 Task: Look for products in the category "Lager" from Michelob only.
Action: Mouse moved to (751, 303)
Screenshot: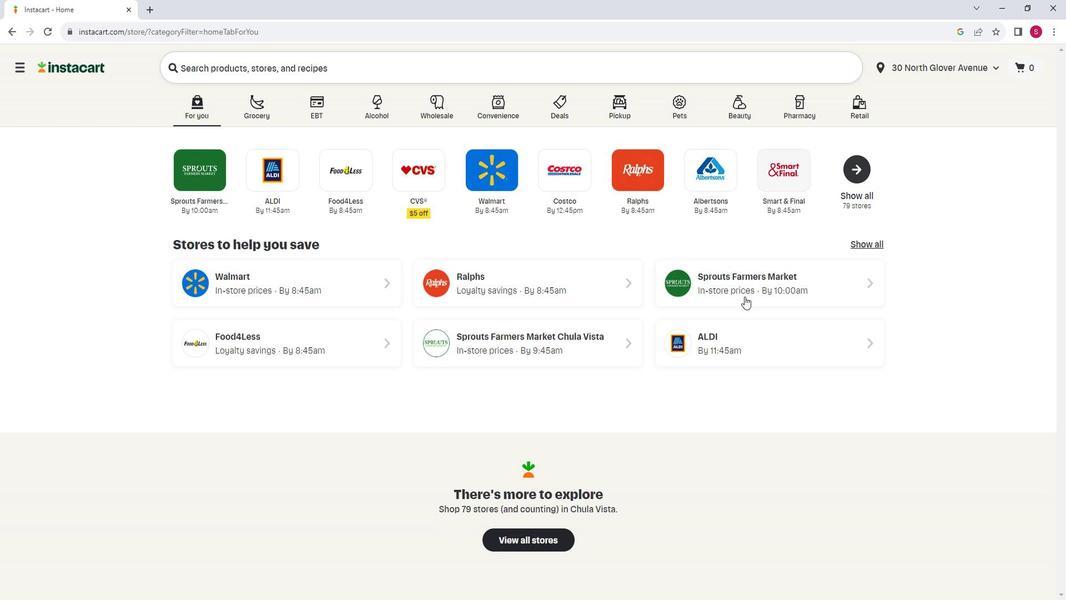
Action: Mouse pressed left at (751, 303)
Screenshot: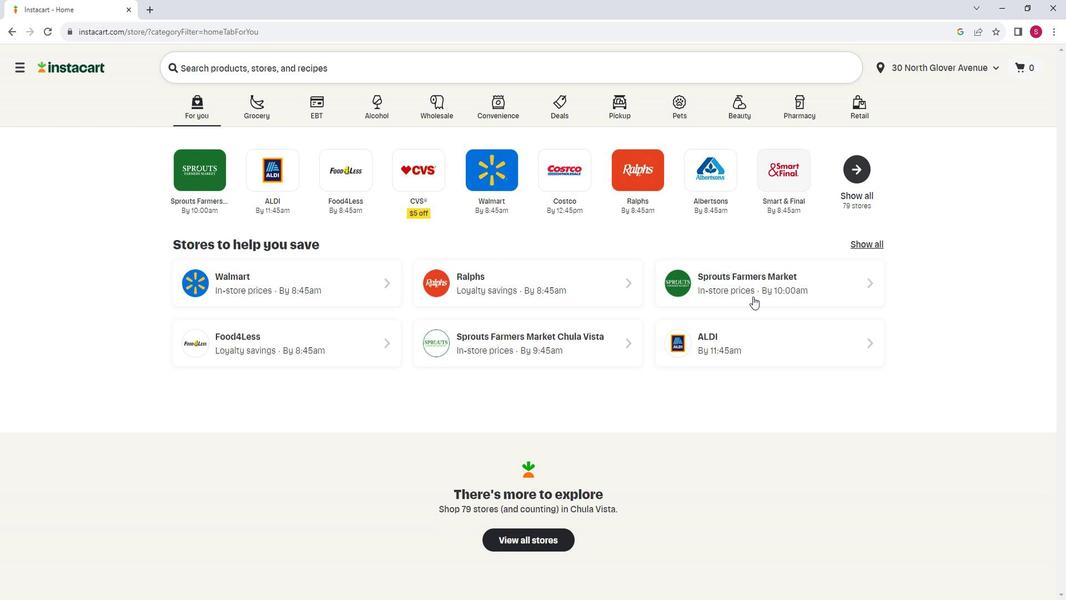 
Action: Mouse moved to (86, 432)
Screenshot: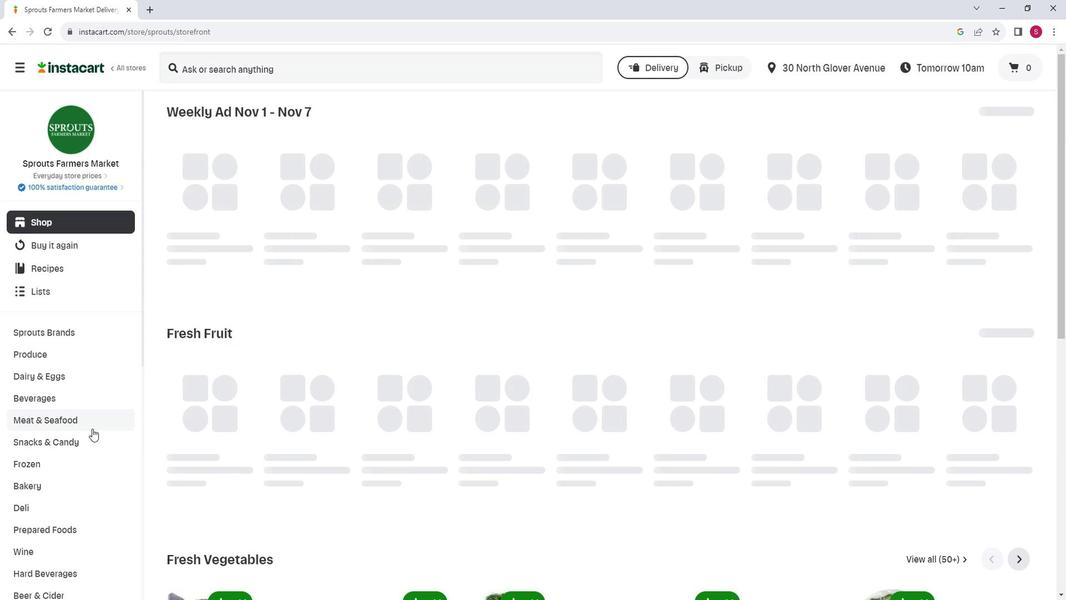 
Action: Mouse scrolled (86, 432) with delta (0, 0)
Screenshot: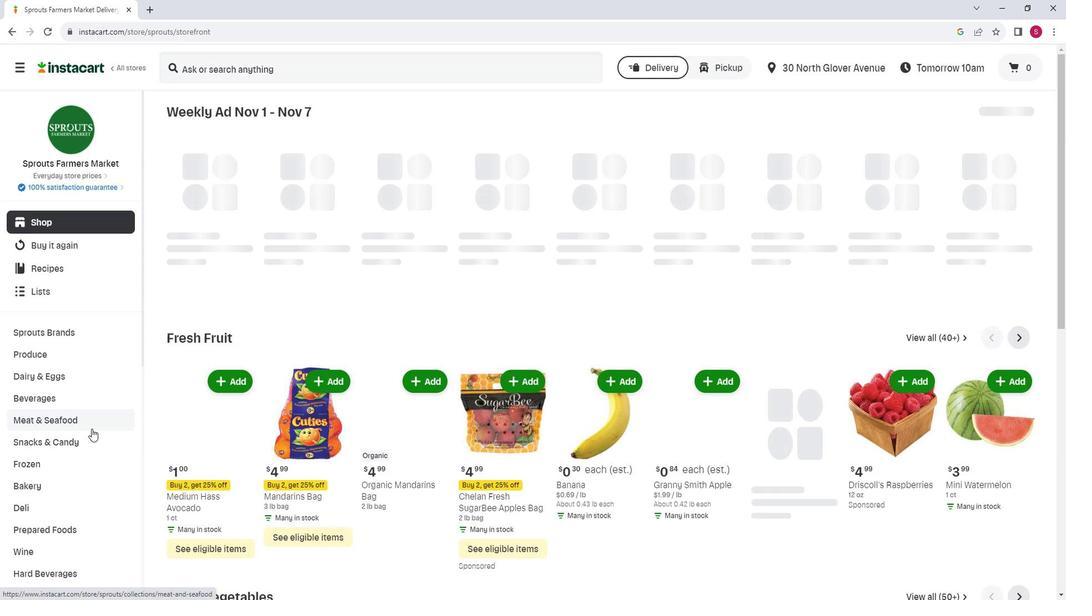 
Action: Mouse scrolled (86, 432) with delta (0, 0)
Screenshot: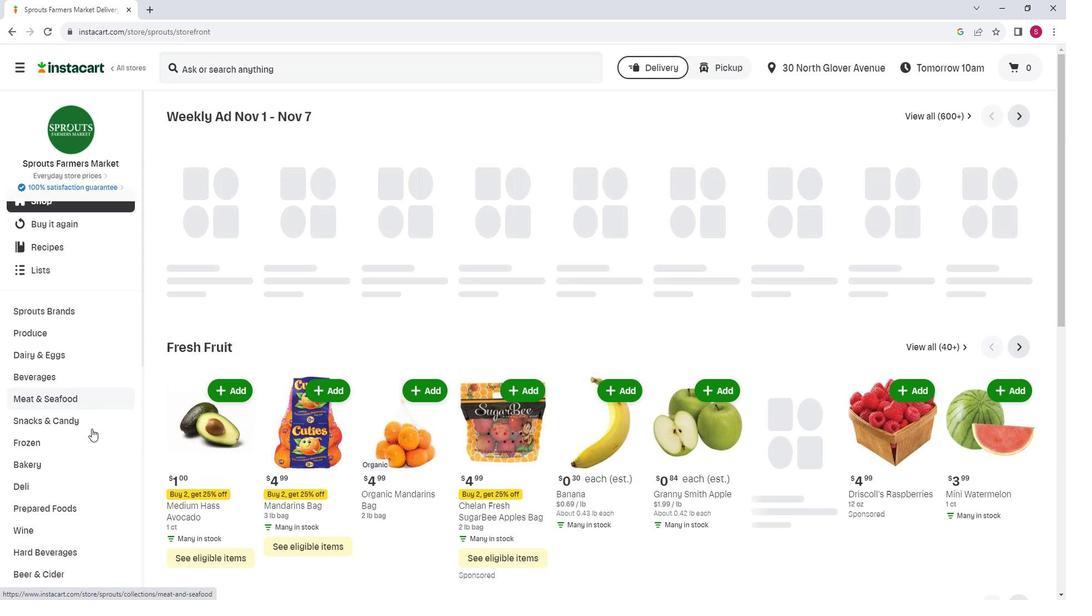 
Action: Mouse moved to (62, 537)
Screenshot: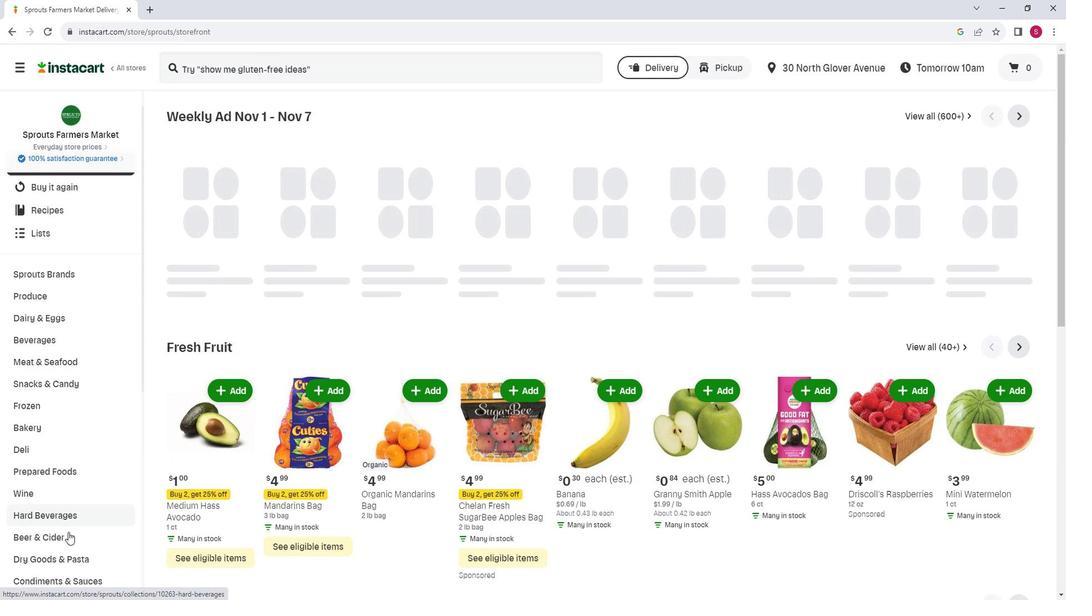 
Action: Mouse pressed left at (62, 537)
Screenshot: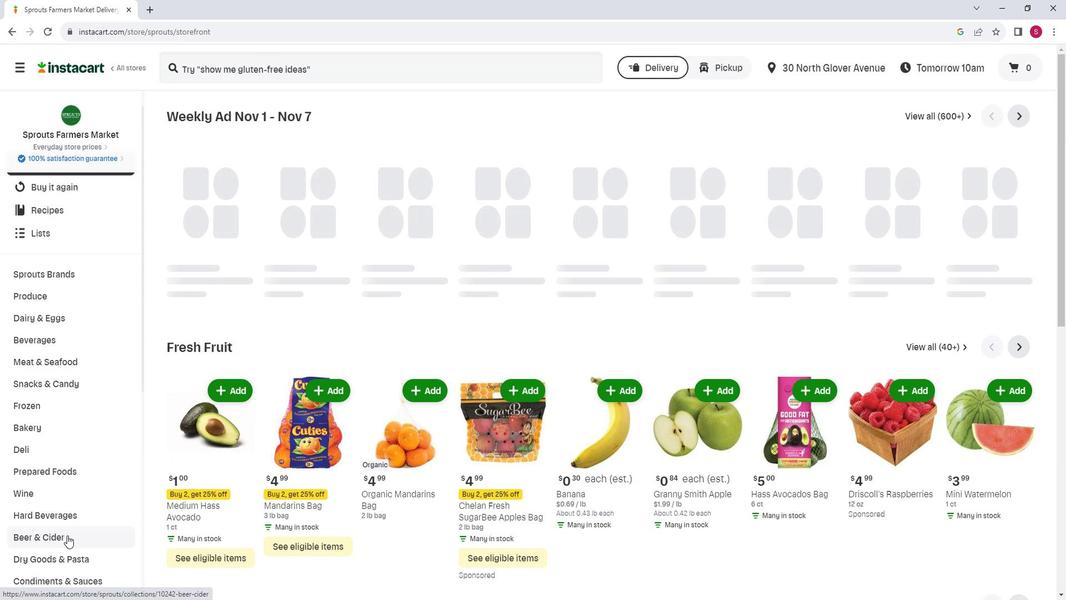 
Action: Mouse moved to (336, 286)
Screenshot: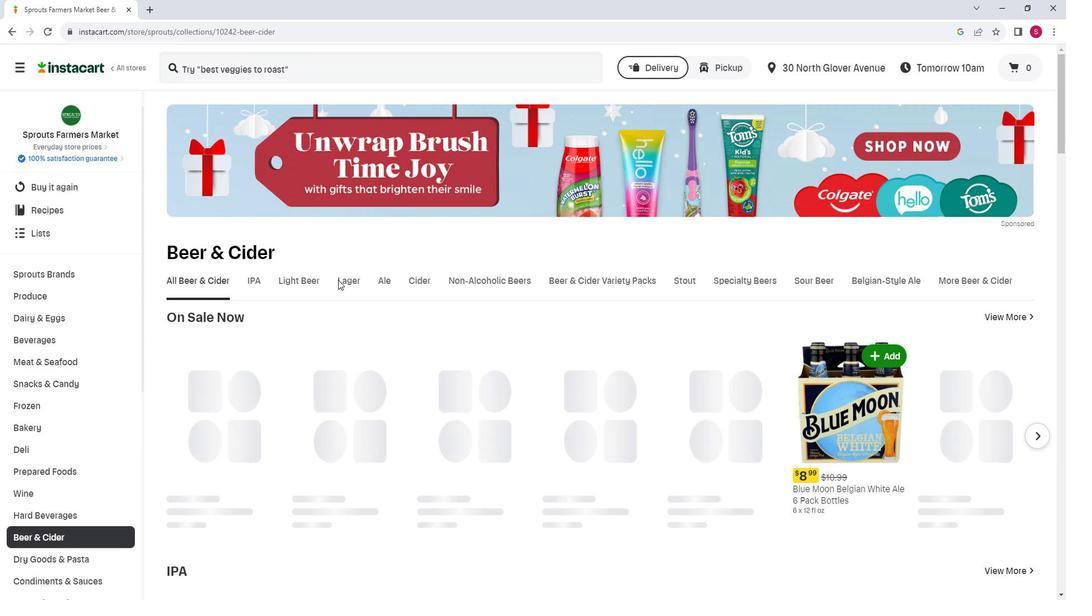 
Action: Mouse pressed left at (336, 286)
Screenshot: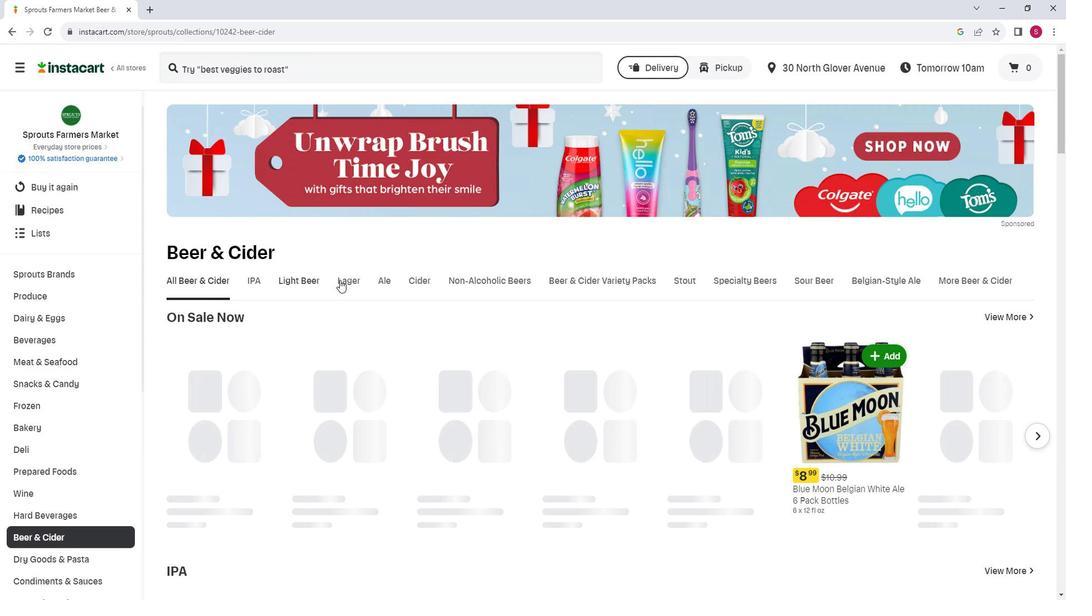 
Action: Mouse moved to (461, 323)
Screenshot: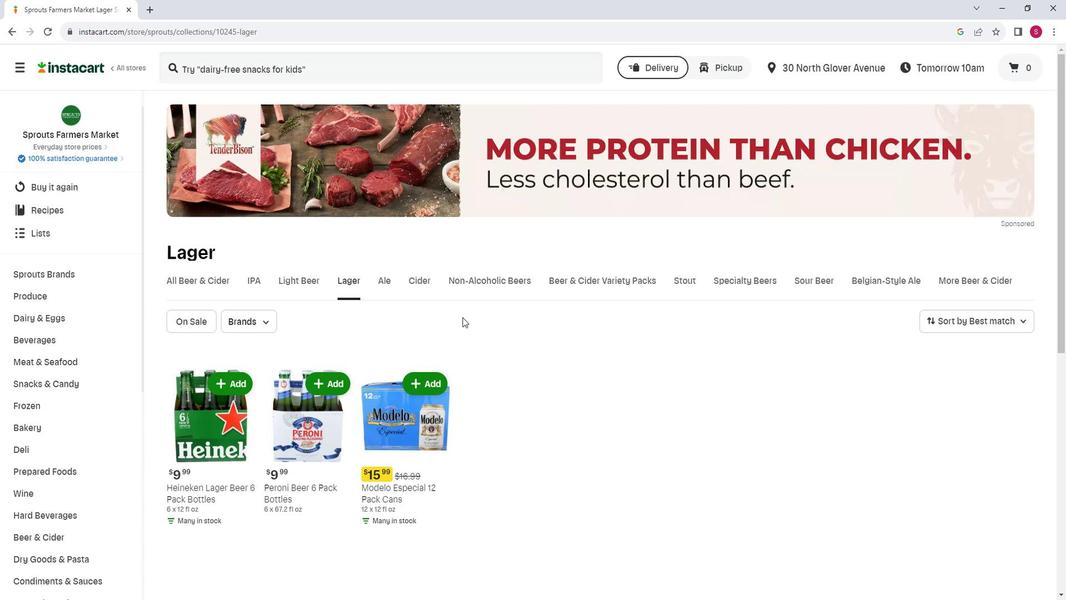 
Action: Mouse scrolled (461, 323) with delta (0, 0)
Screenshot: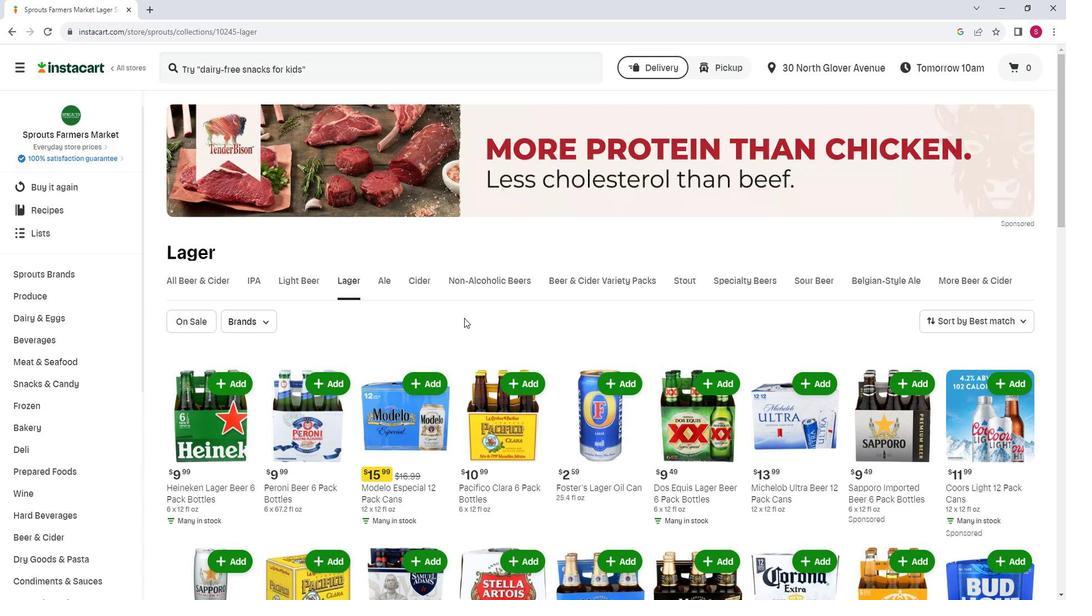 
Action: Mouse moved to (267, 267)
Screenshot: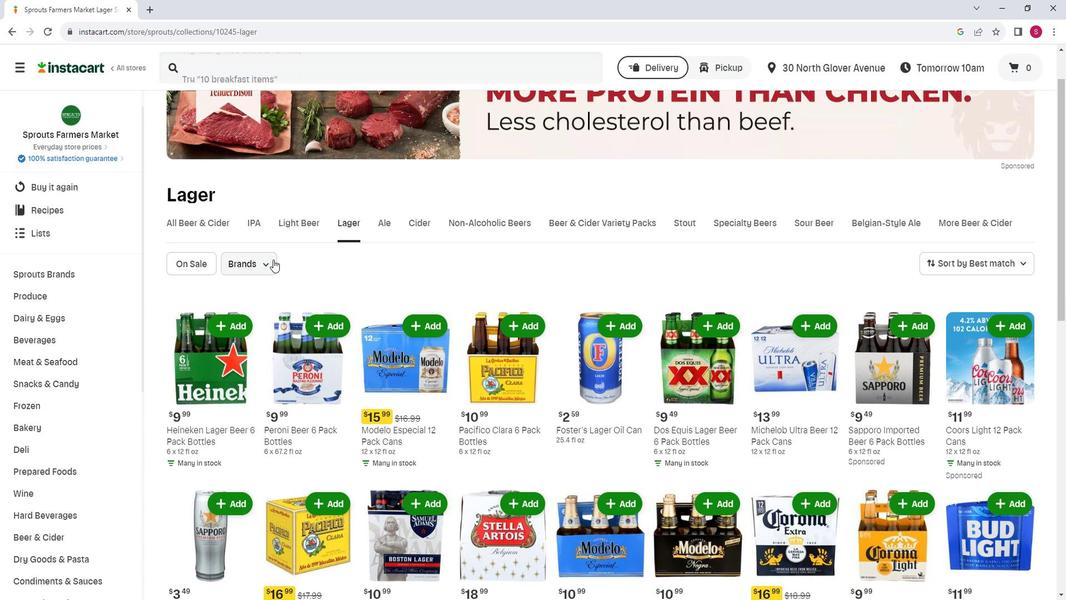 
Action: Mouse pressed left at (267, 267)
Screenshot: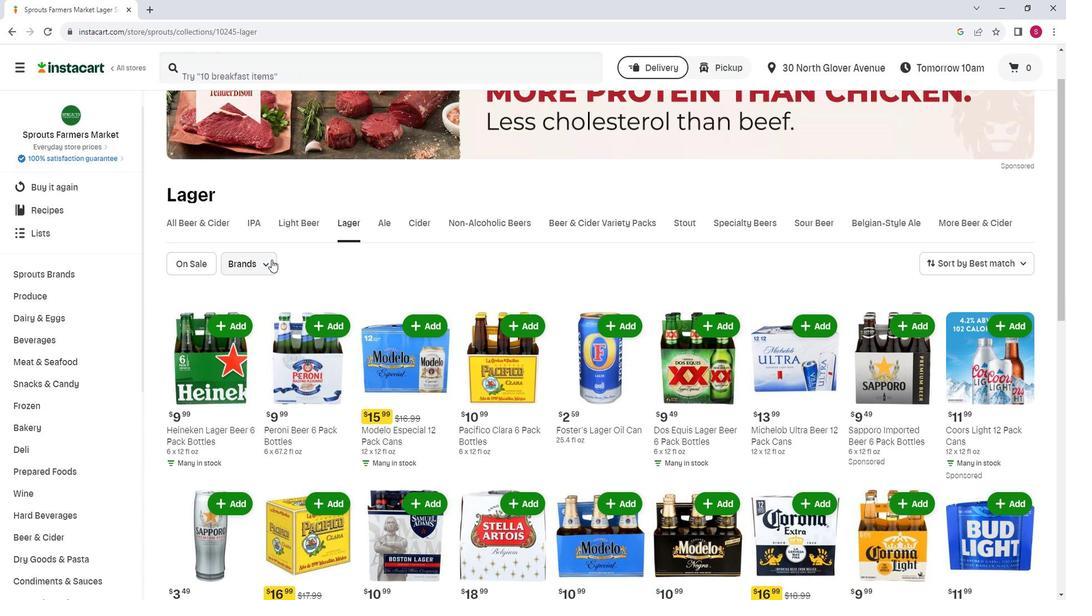 
Action: Mouse moved to (303, 346)
Screenshot: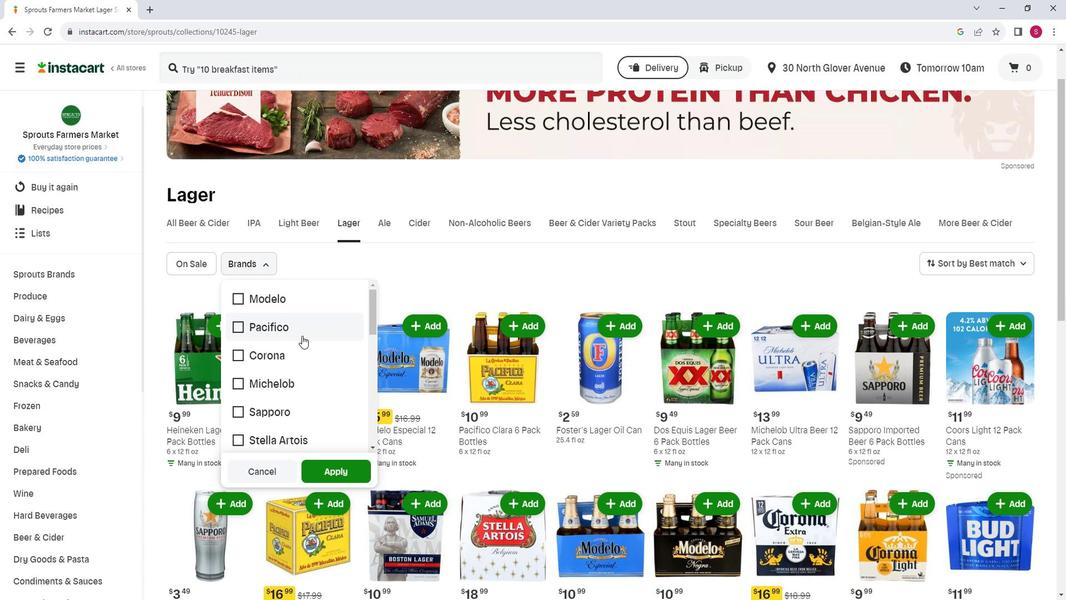 
Action: Mouse scrolled (303, 345) with delta (0, 0)
Screenshot: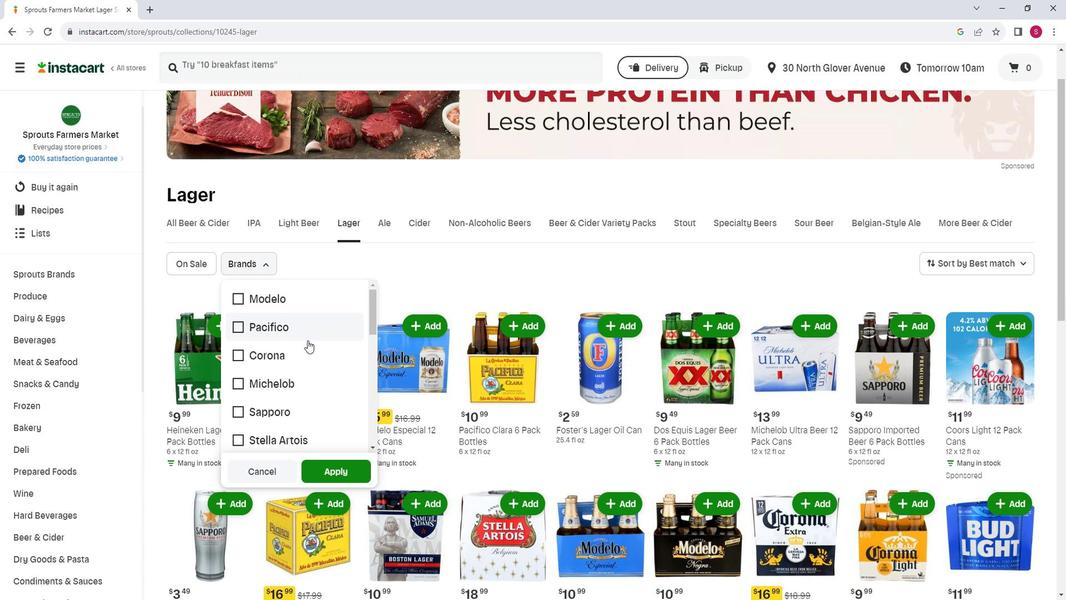 
Action: Mouse moved to (303, 332)
Screenshot: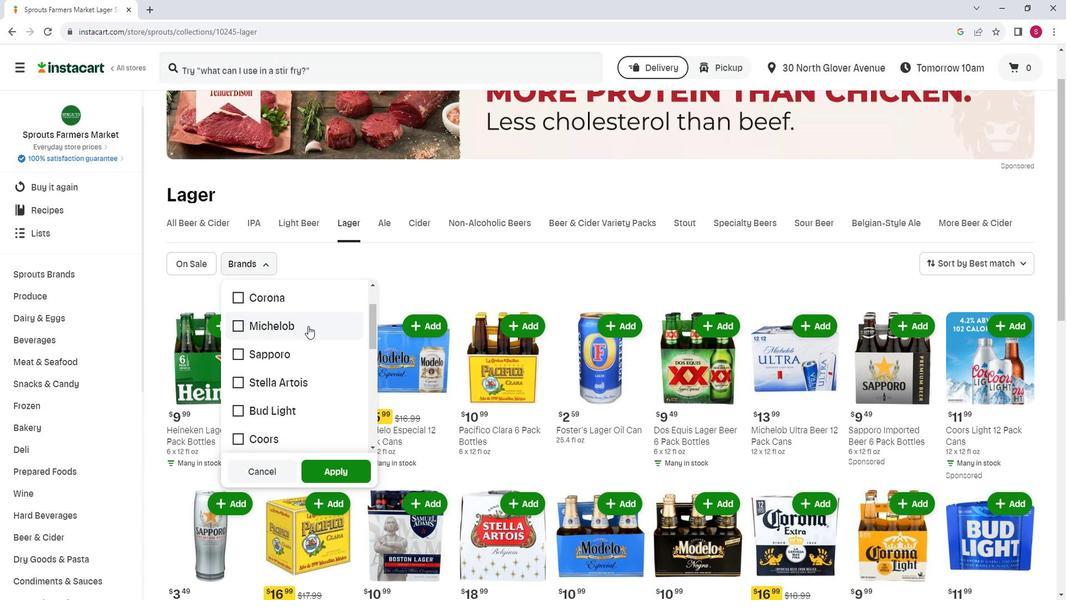 
Action: Mouse pressed left at (303, 332)
Screenshot: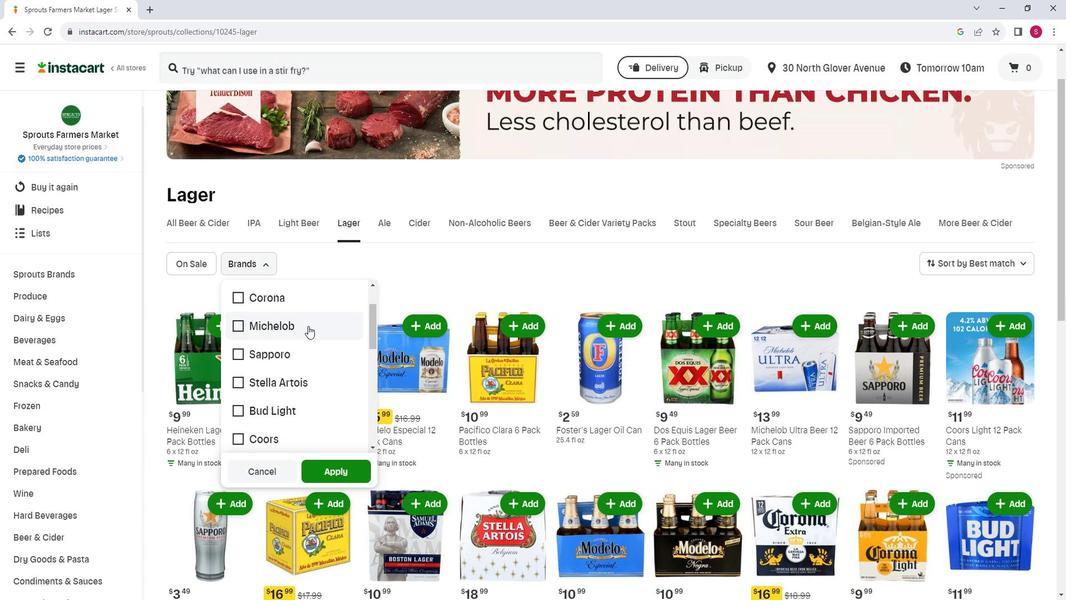 
Action: Mouse moved to (330, 480)
Screenshot: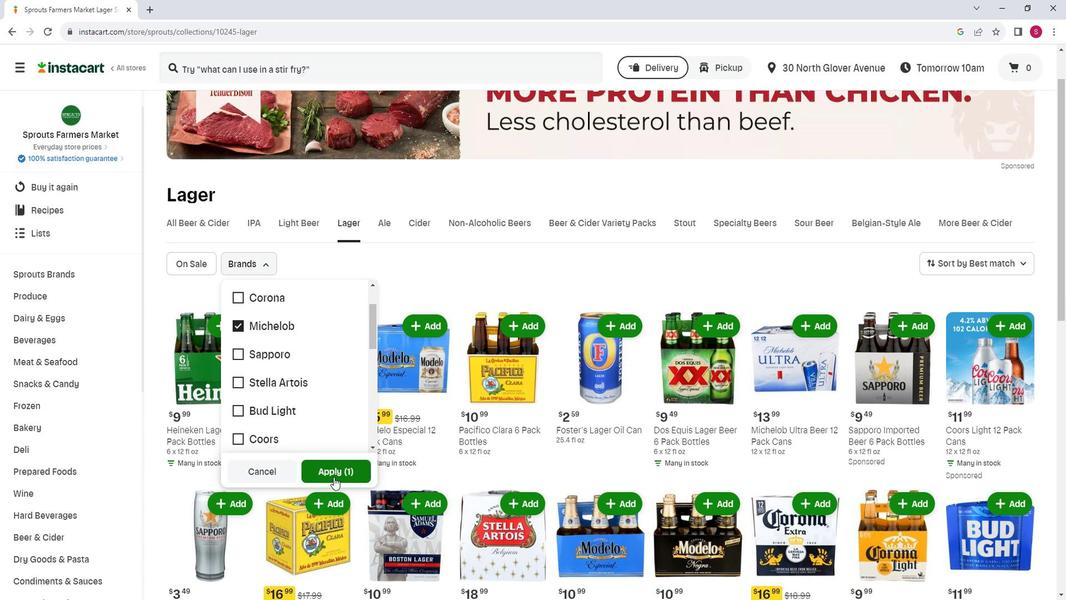 
Action: Mouse pressed left at (330, 480)
Screenshot: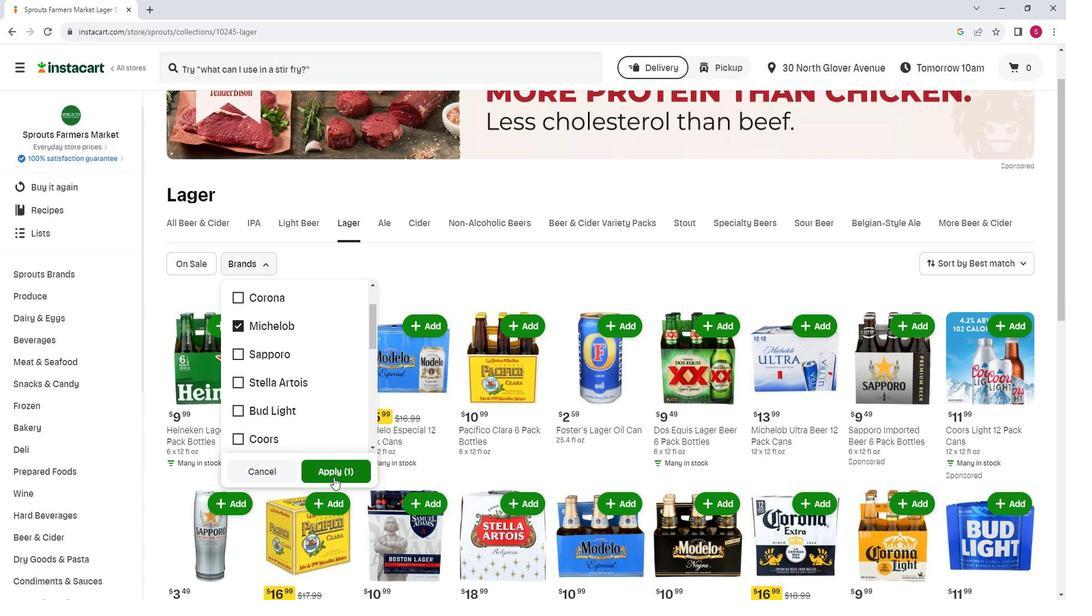 
Action: Mouse moved to (515, 328)
Screenshot: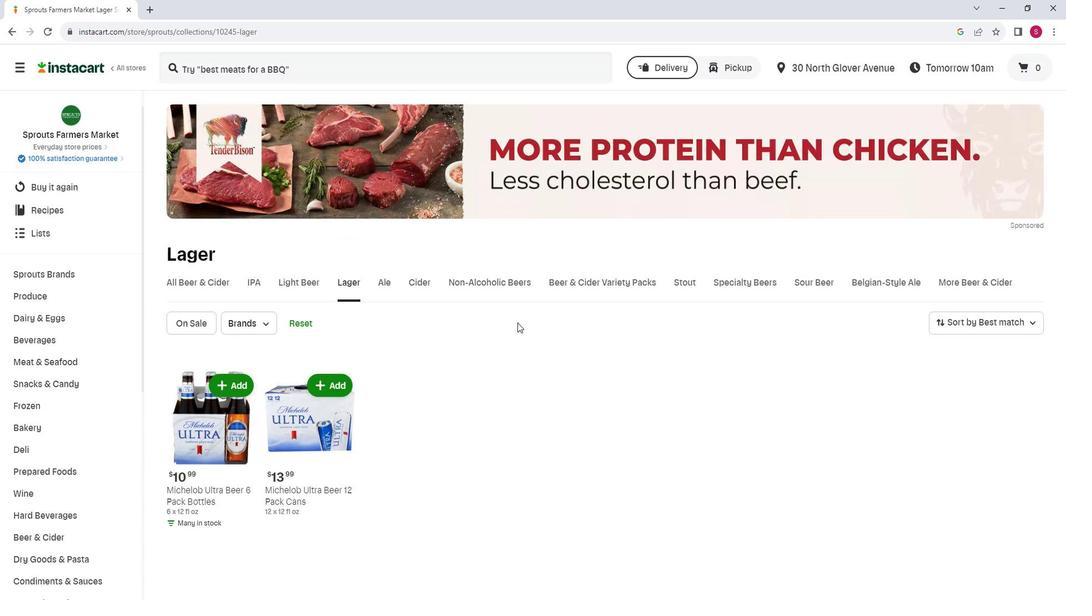 
Action: Mouse scrolled (515, 327) with delta (0, 0)
Screenshot: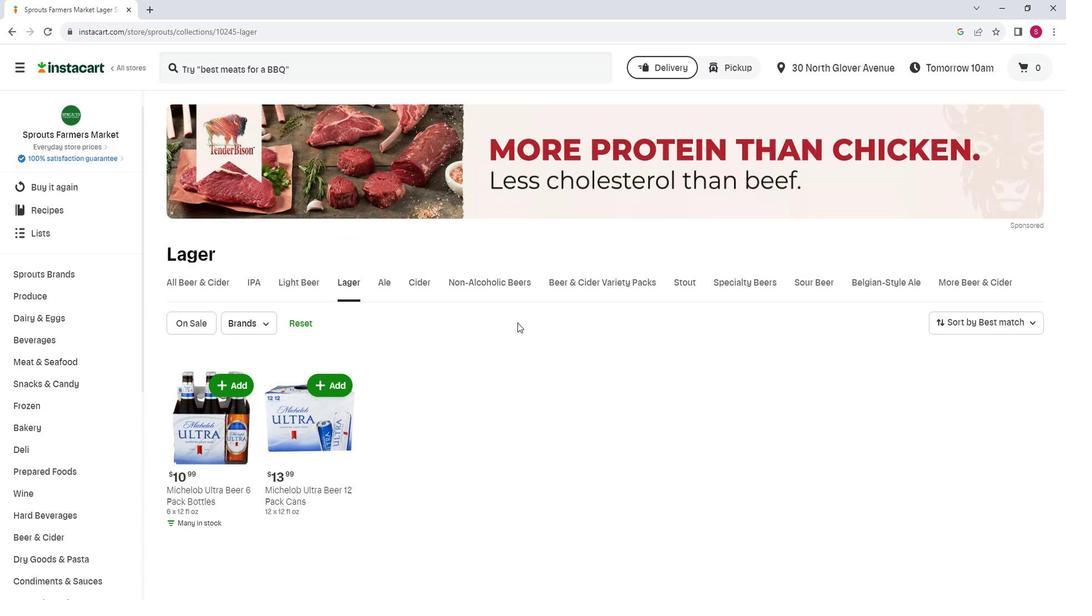 
